 Task: Insert the shape of a right arrow.
Action: Mouse moved to (134, 110)
Screenshot: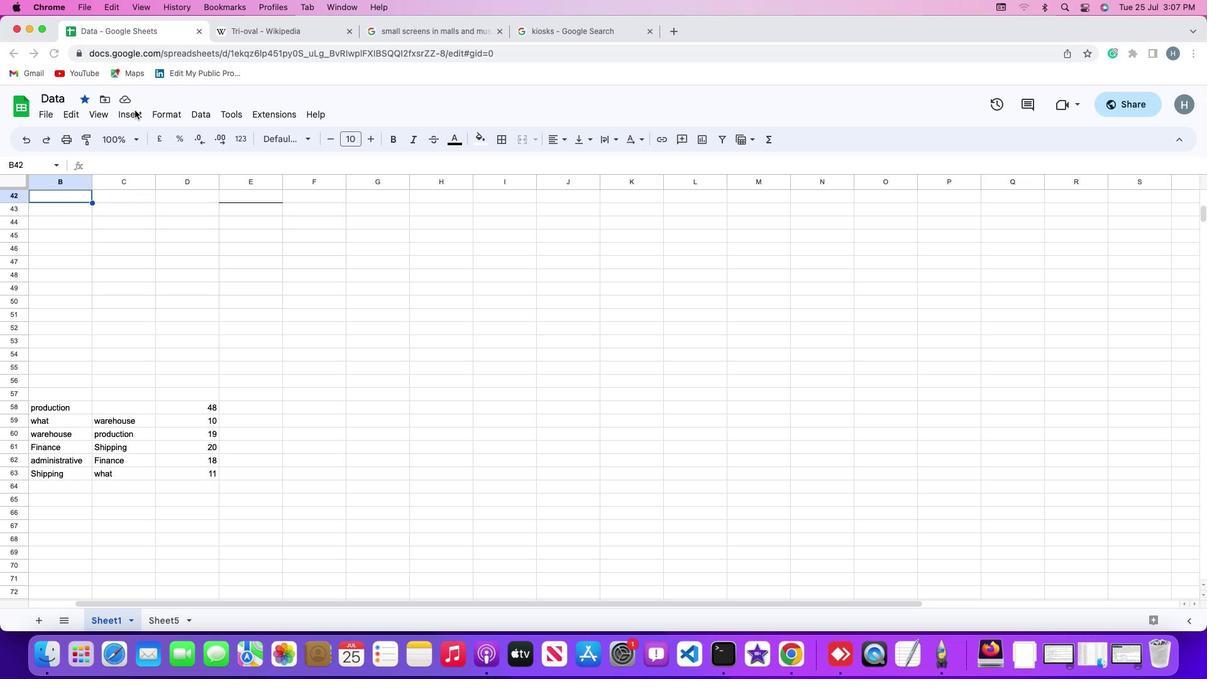 
Action: Mouse pressed left at (134, 110)
Screenshot: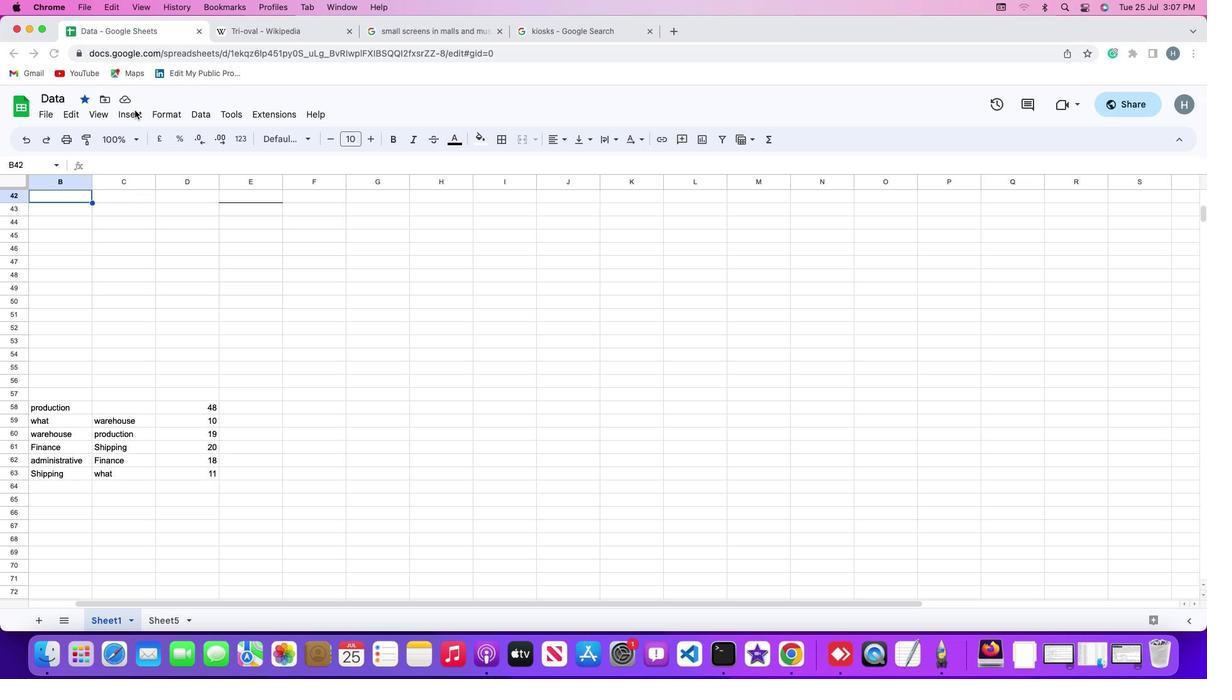 
Action: Mouse moved to (135, 110)
Screenshot: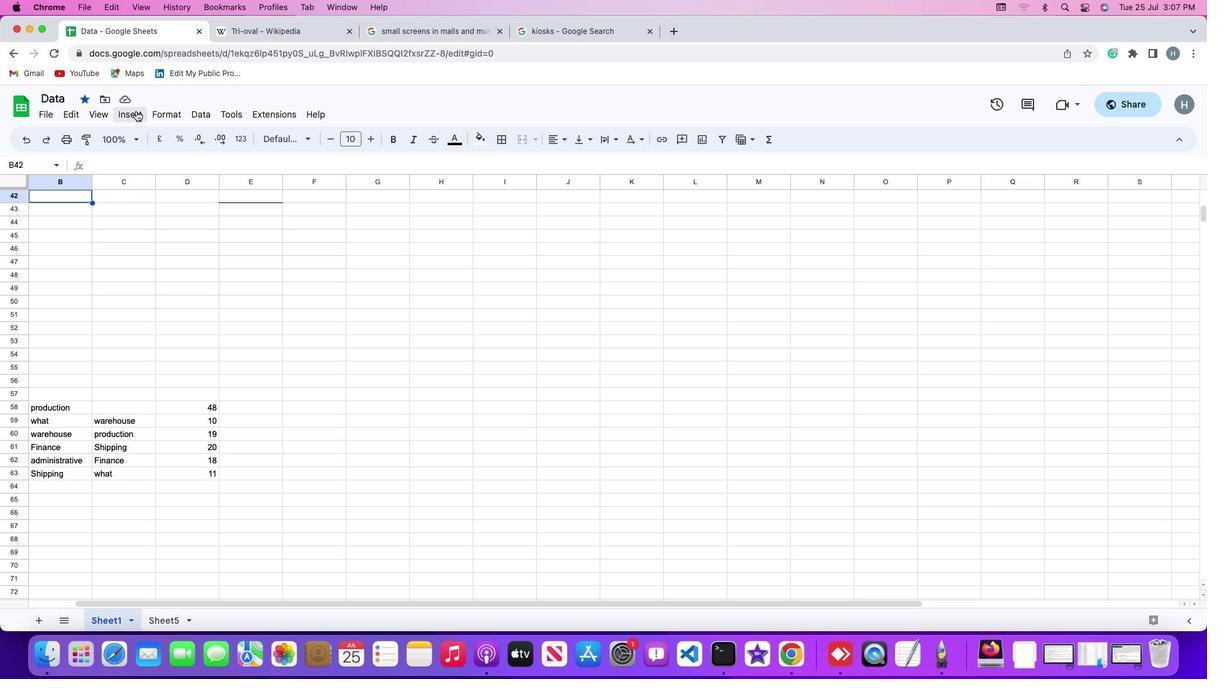 
Action: Mouse pressed left at (135, 110)
Screenshot: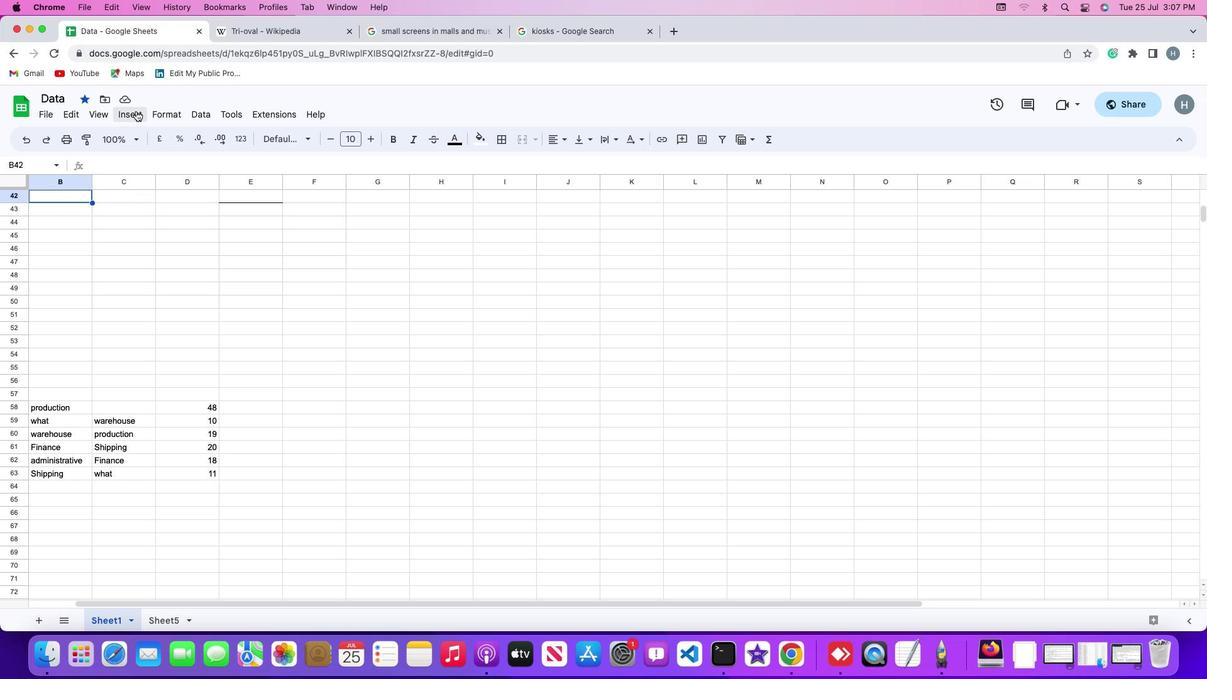 
Action: Mouse moved to (169, 282)
Screenshot: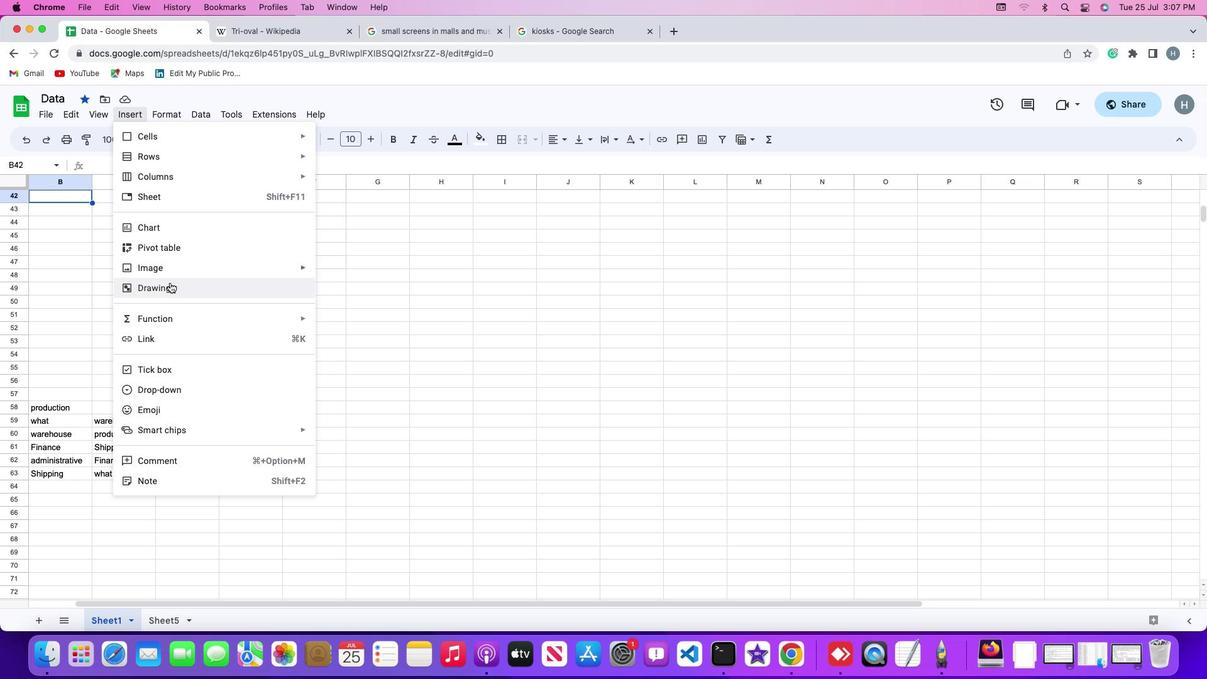 
Action: Mouse pressed left at (169, 282)
Screenshot: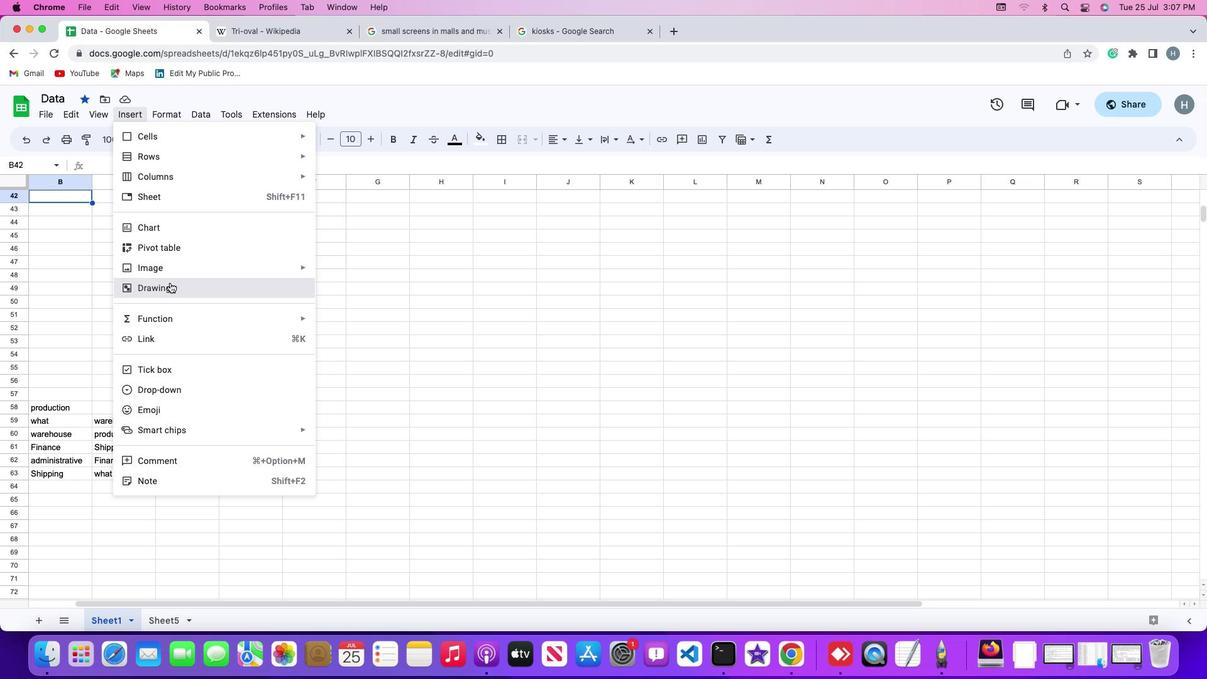 
Action: Mouse moved to (481, 156)
Screenshot: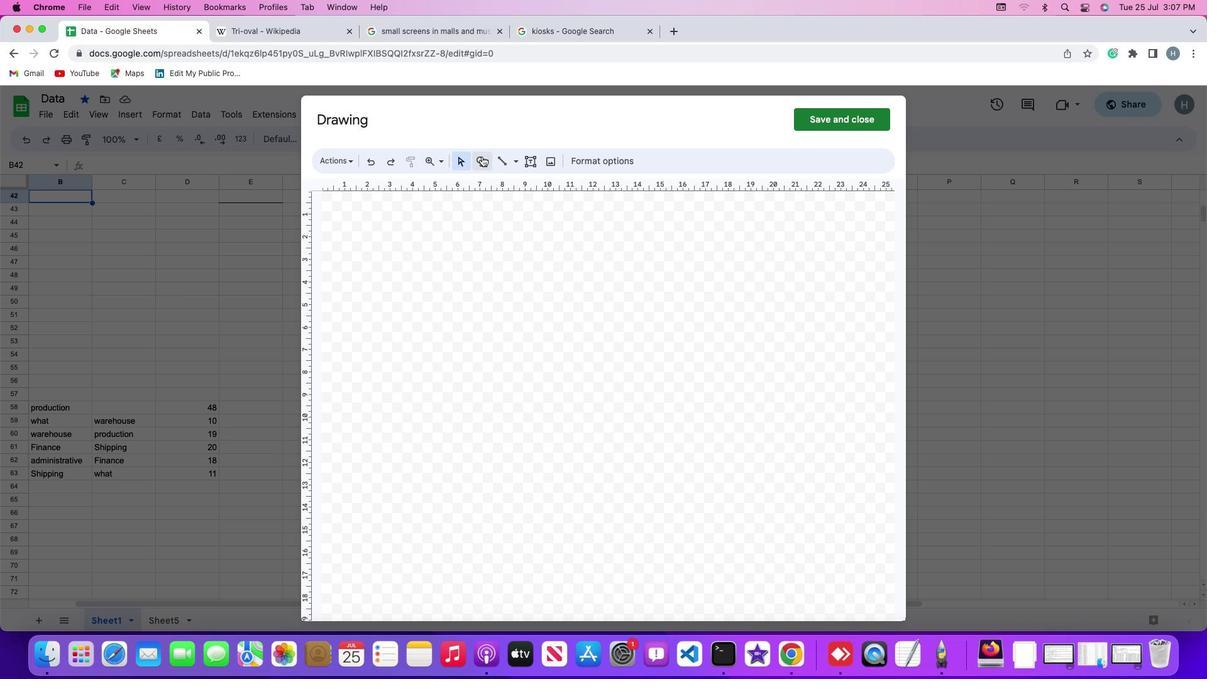
Action: Mouse pressed left at (481, 156)
Screenshot: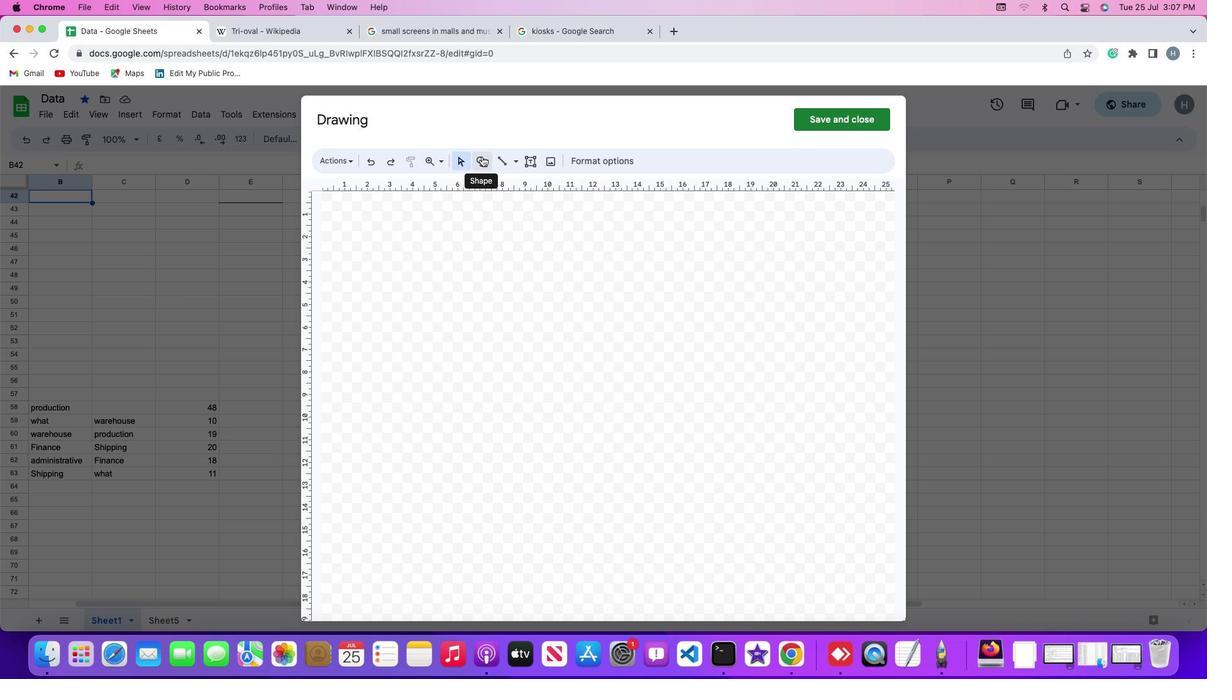 
Action: Mouse moved to (505, 199)
Screenshot: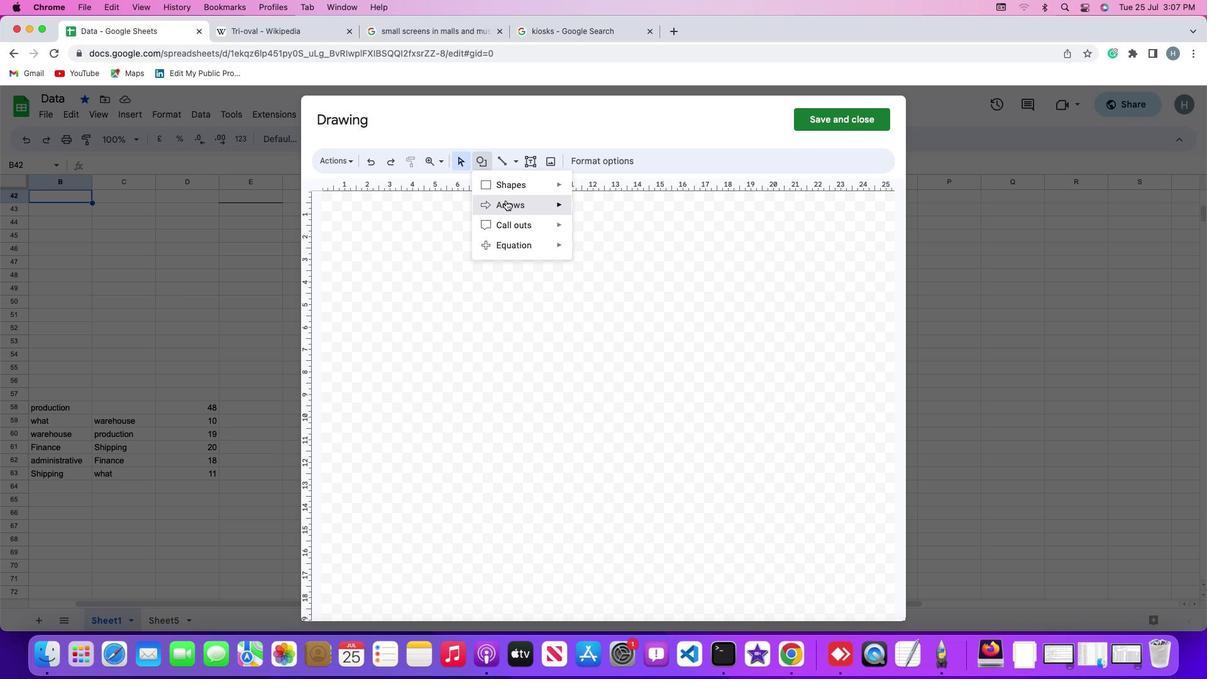 
Action: Mouse pressed left at (505, 199)
Screenshot: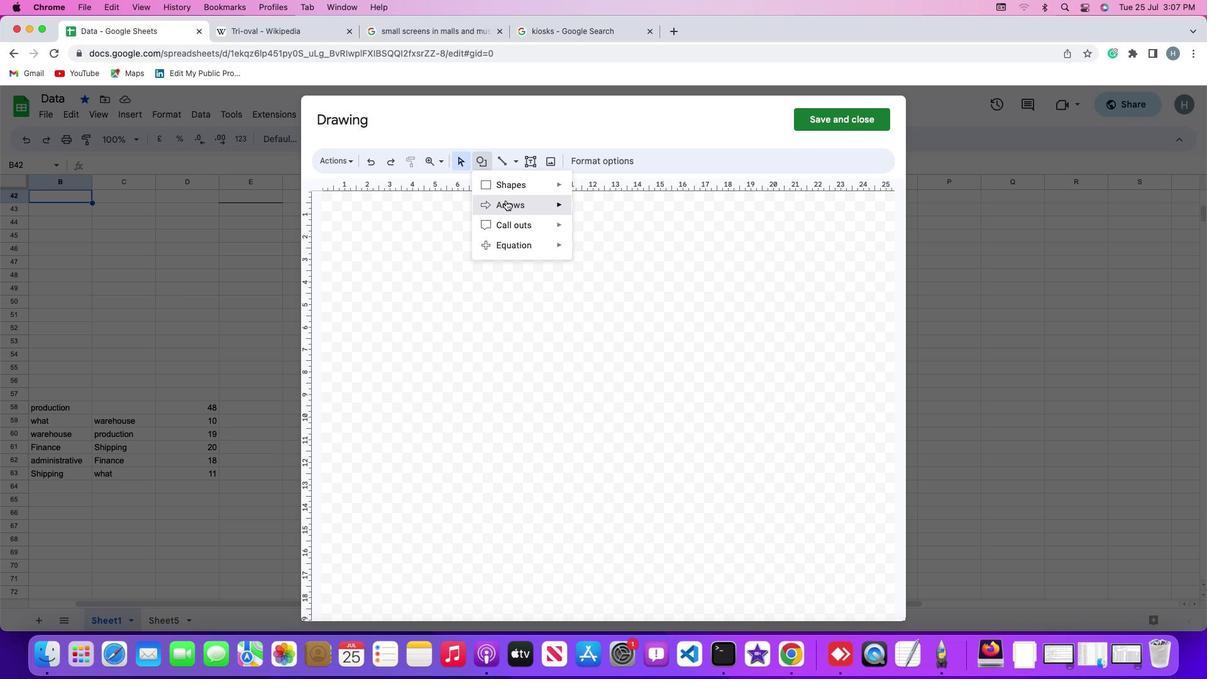
Action: Mouse moved to (581, 205)
Screenshot: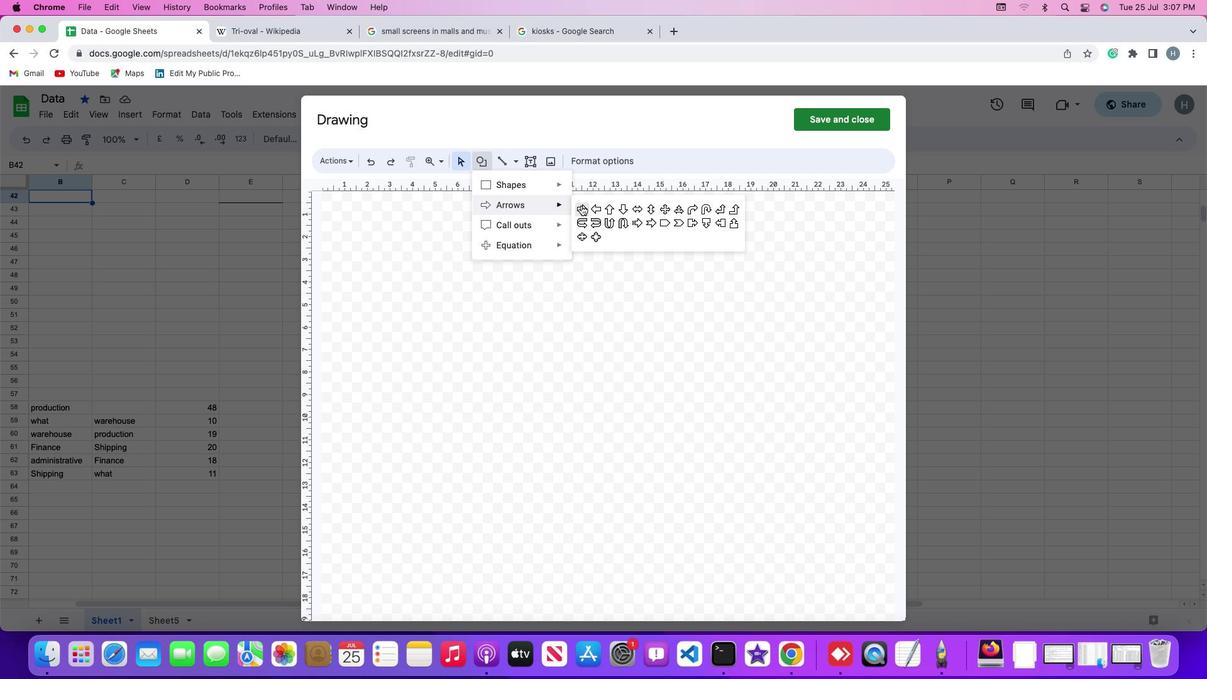 
Action: Mouse pressed left at (581, 205)
Screenshot: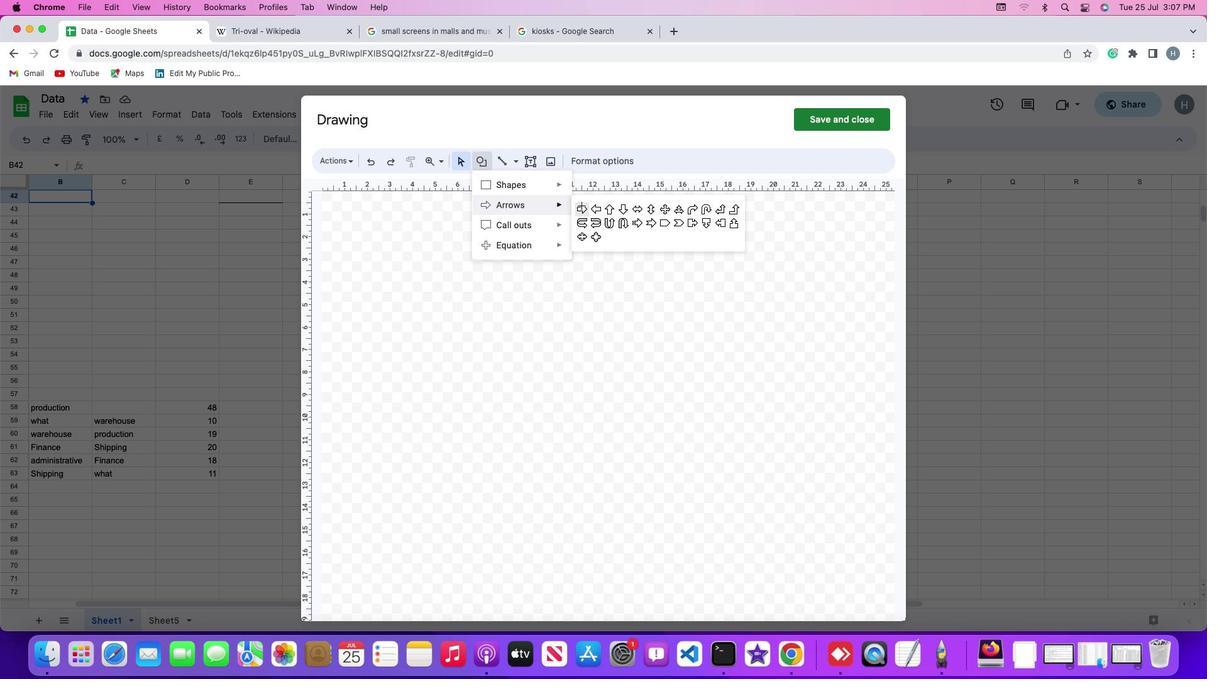 
Action: Mouse moved to (465, 269)
Screenshot: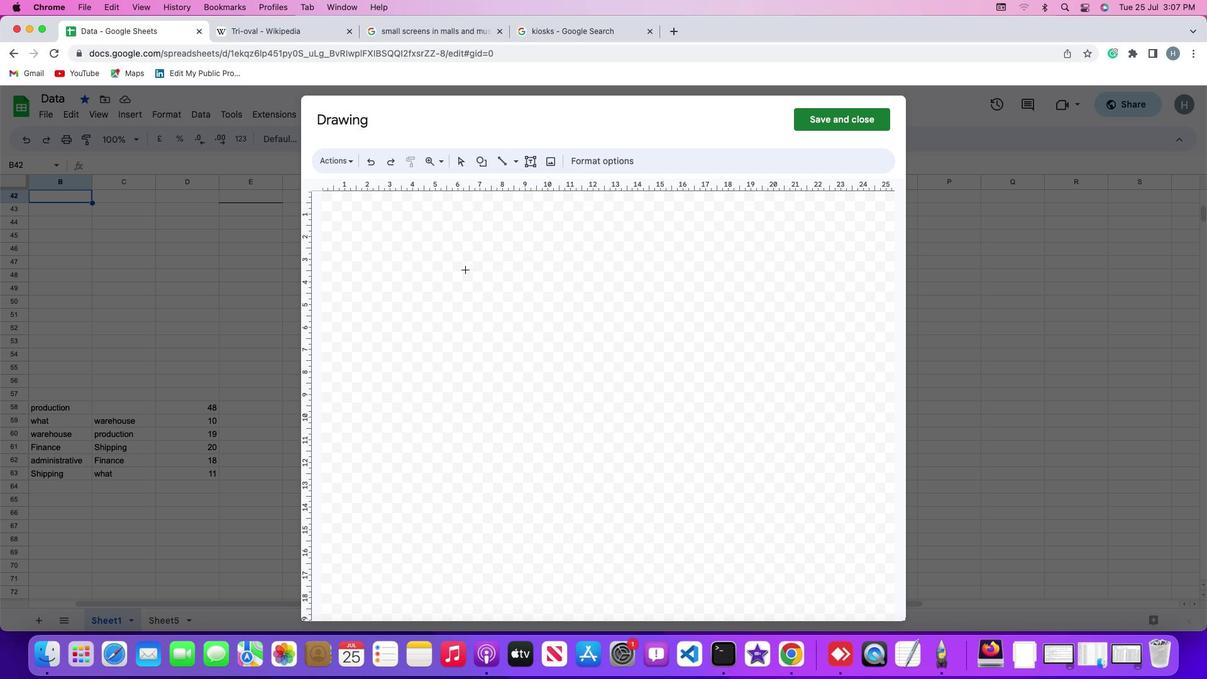 
Action: Mouse pressed left at (465, 269)
Screenshot: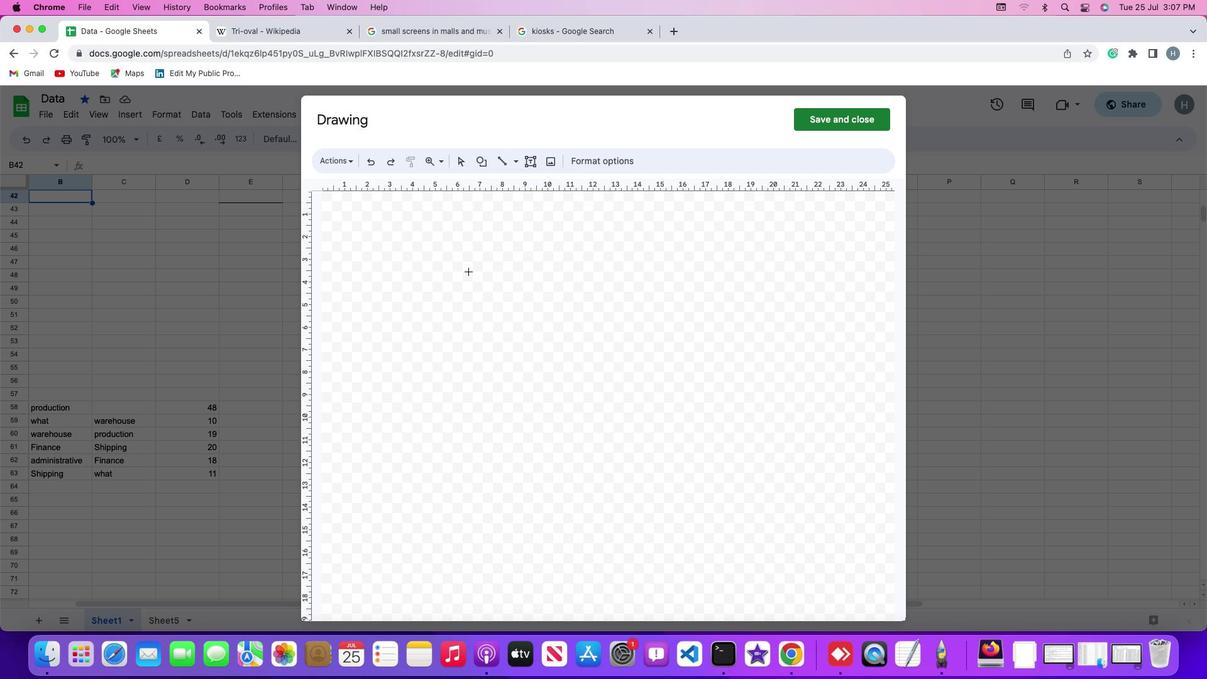 
Action: Mouse moved to (742, 378)
Screenshot: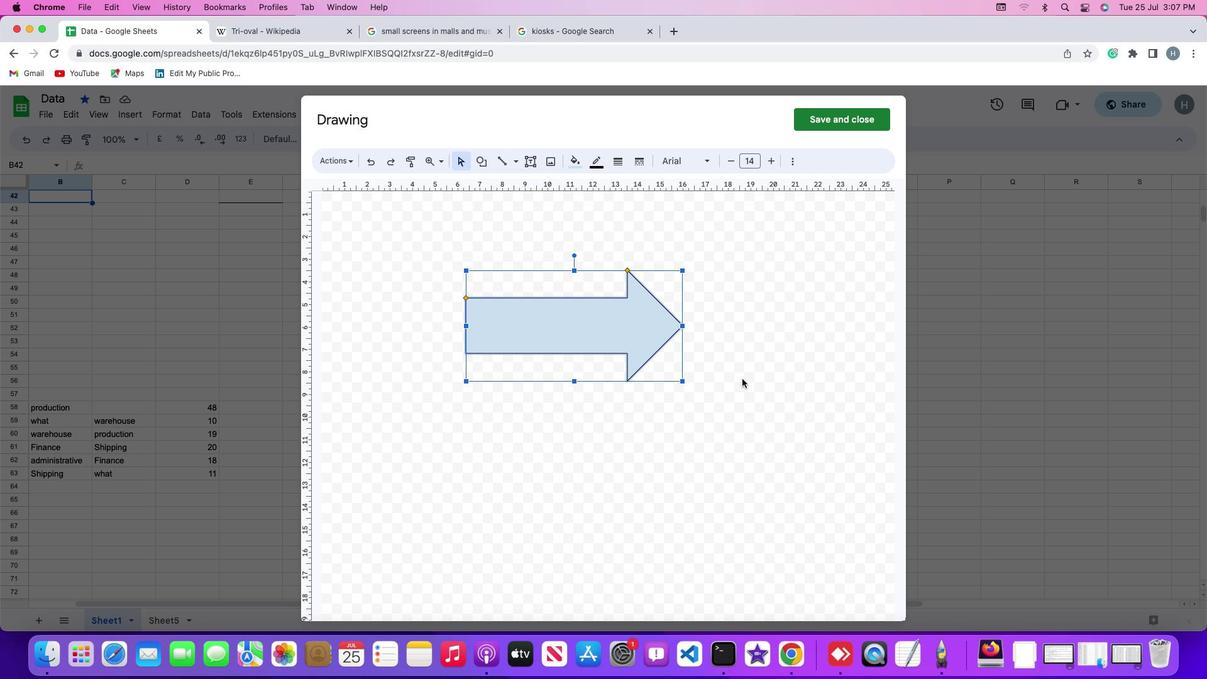 
Action: Mouse pressed left at (742, 378)
Screenshot: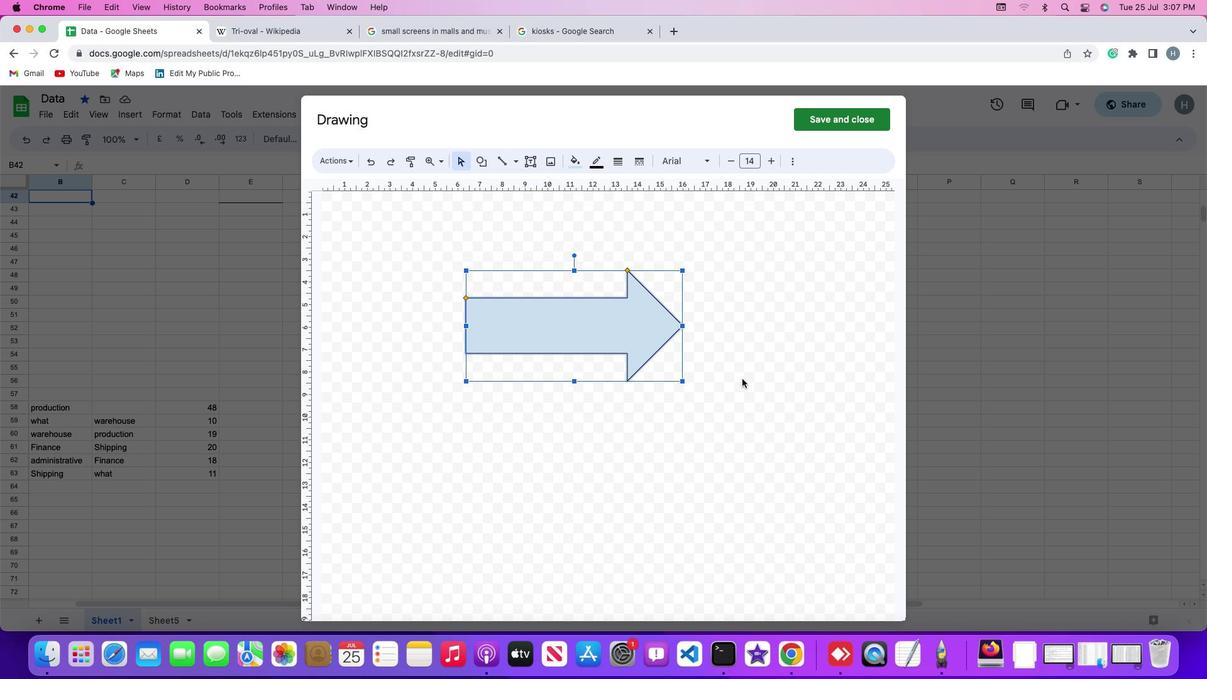 
